 Task: Add Cover Purple to Card Card0009 in Board Board0003 in Development in Trello
Action: Mouse moved to (539, 92)
Screenshot: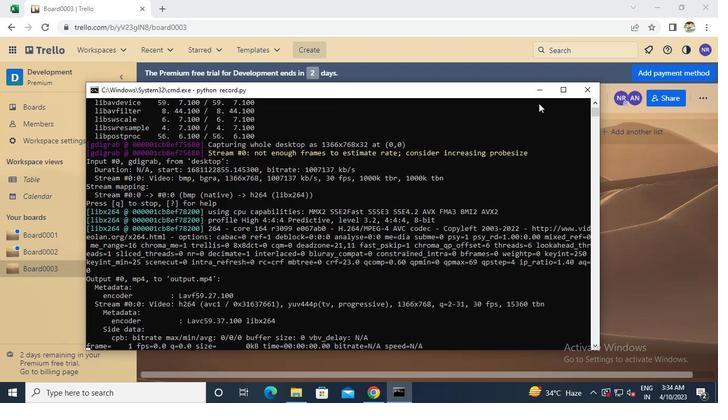 
Action: Mouse pressed left at (539, 92)
Screenshot: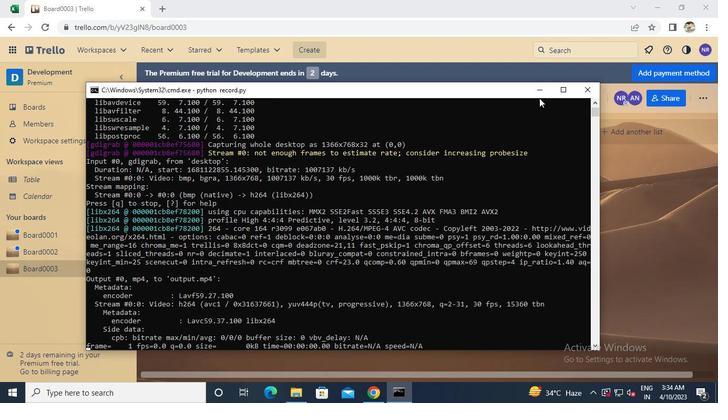 
Action: Mouse moved to (233, 170)
Screenshot: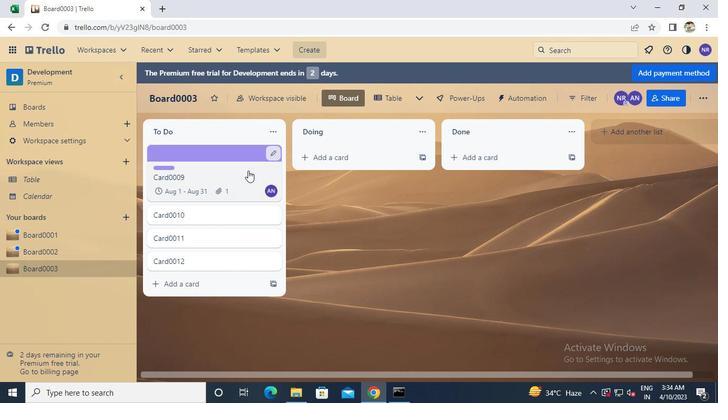 
Action: Mouse pressed left at (233, 170)
Screenshot: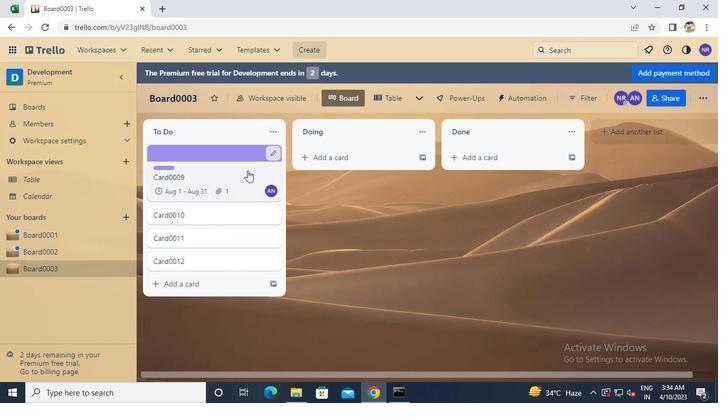 
Action: Mouse moved to (481, 230)
Screenshot: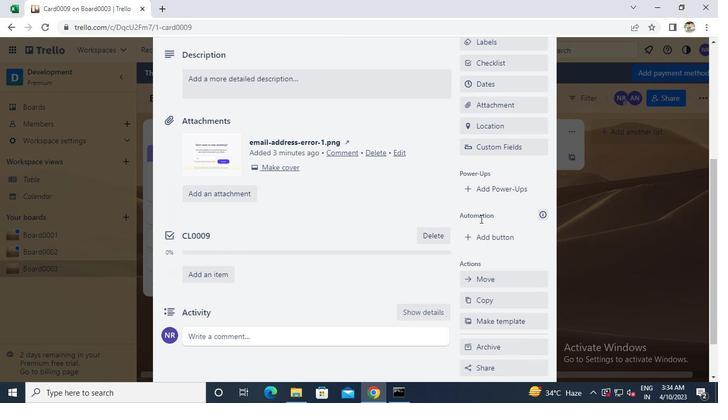 
Action: Mouse pressed left at (481, 230)
Screenshot: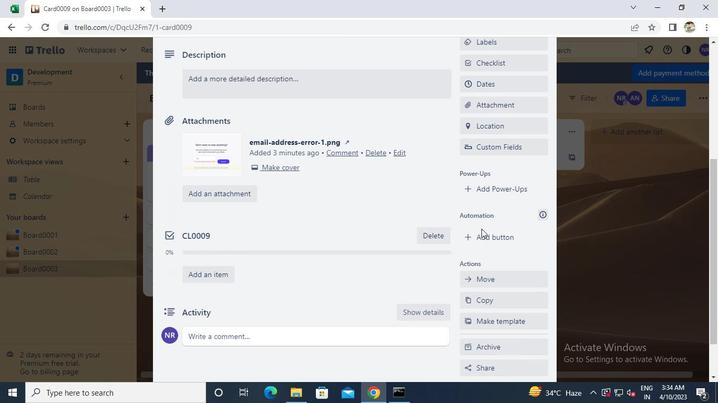 
Action: Mouse moved to (502, 116)
Screenshot: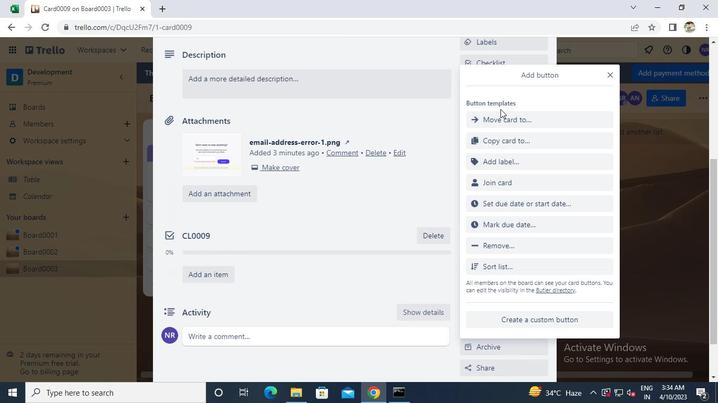 
Action: Mouse pressed left at (502, 116)
Screenshot: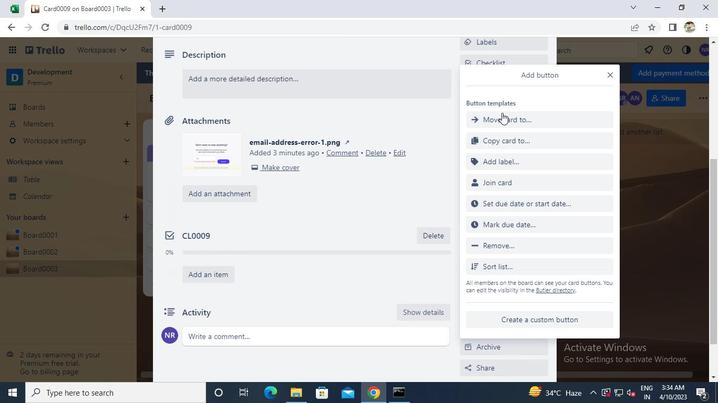 
Action: Keyboard b
Screenshot: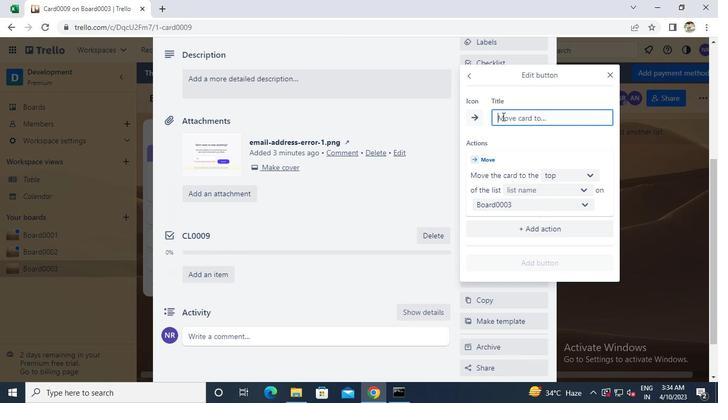 
Action: Keyboard Key.caps_lock
Screenshot: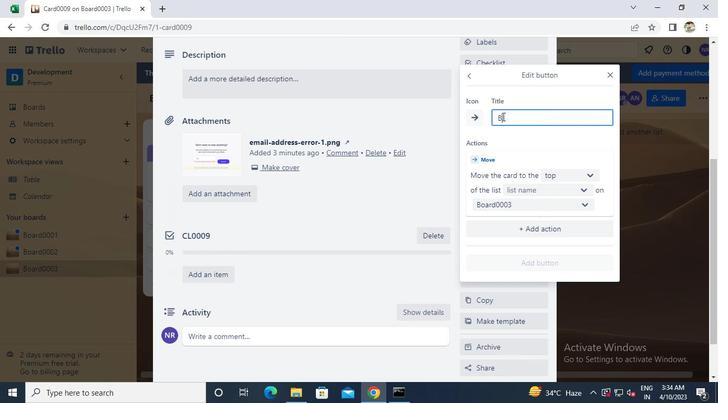 
Action: Keyboard u
Screenshot: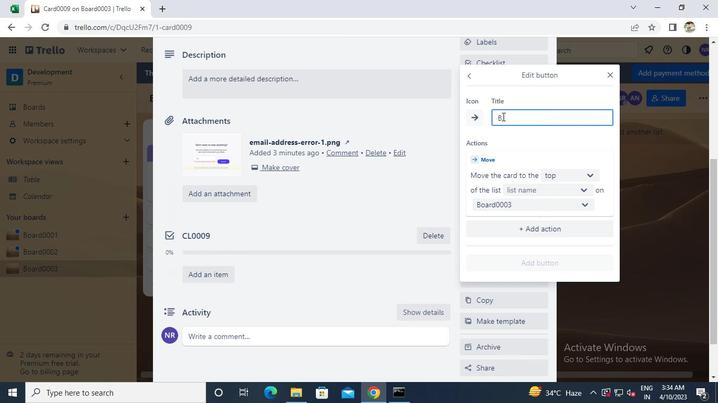
Action: Keyboard t
Screenshot: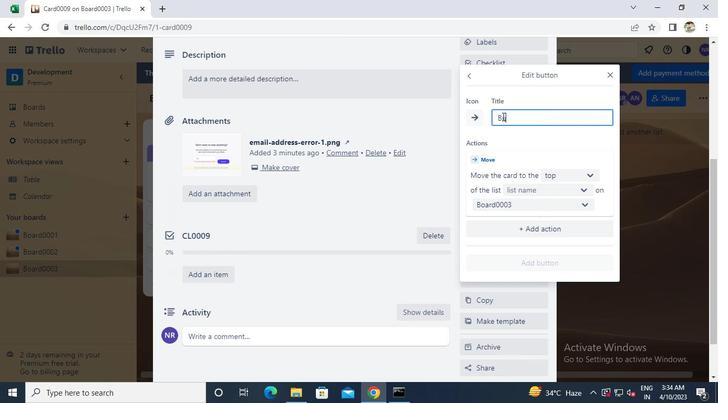 
Action: Keyboard t
Screenshot: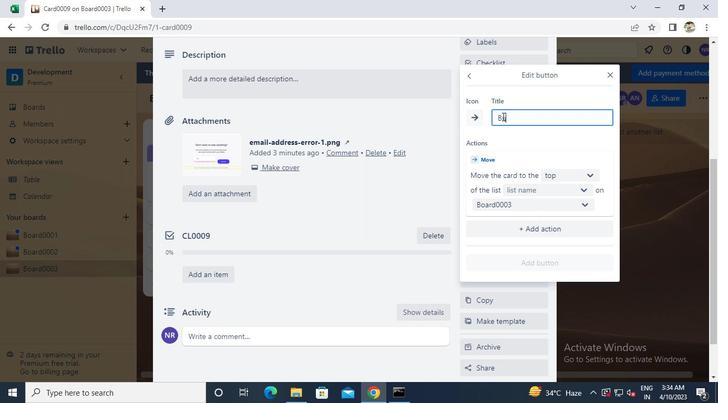
Action: Keyboard o
Screenshot: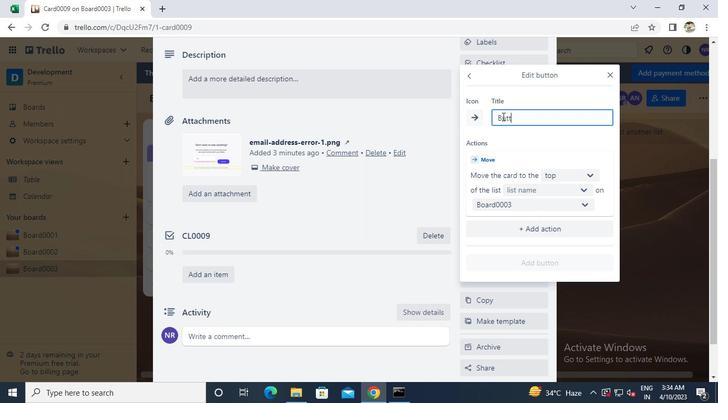 
Action: Keyboard n
Screenshot: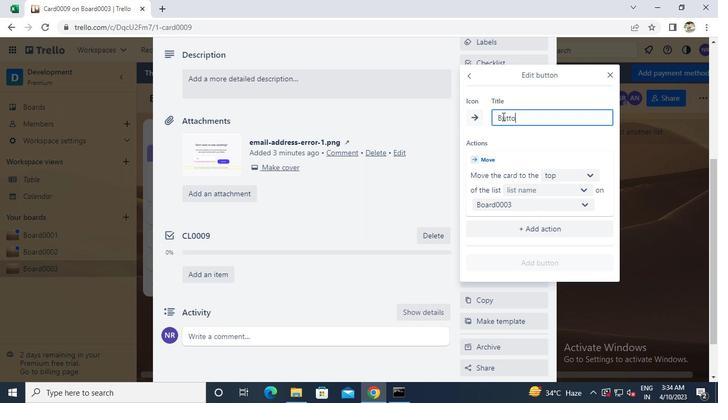 
Action: Keyboard 0
Screenshot: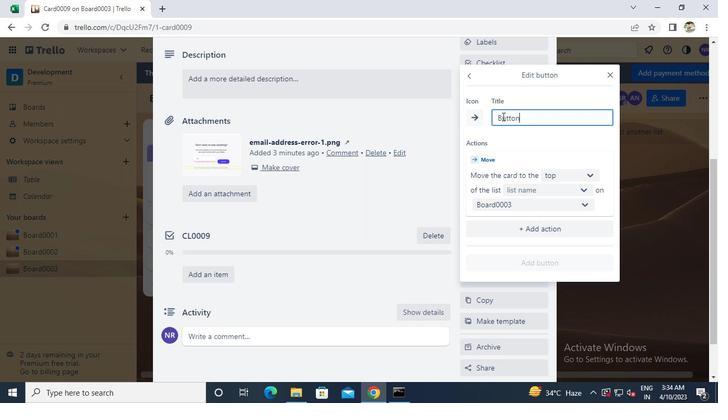
Action: Keyboard 0
Screenshot: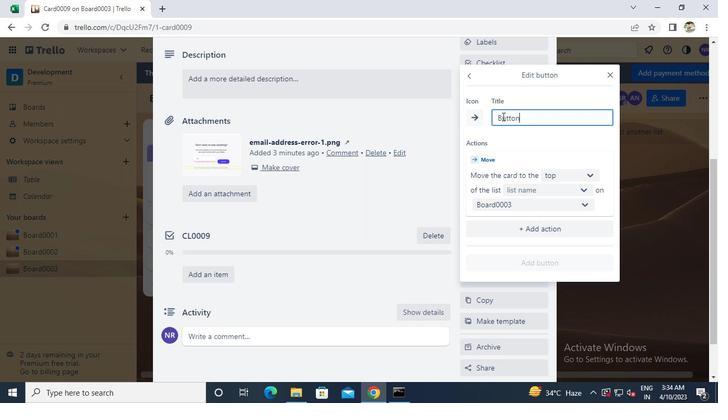 
Action: Keyboard 0
Screenshot: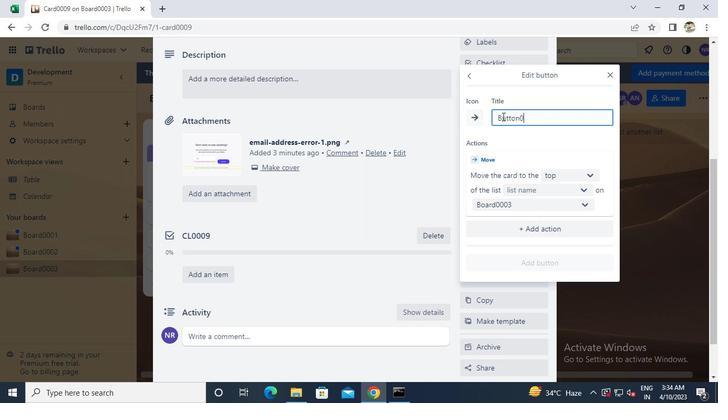 
Action: Keyboard 9
Screenshot: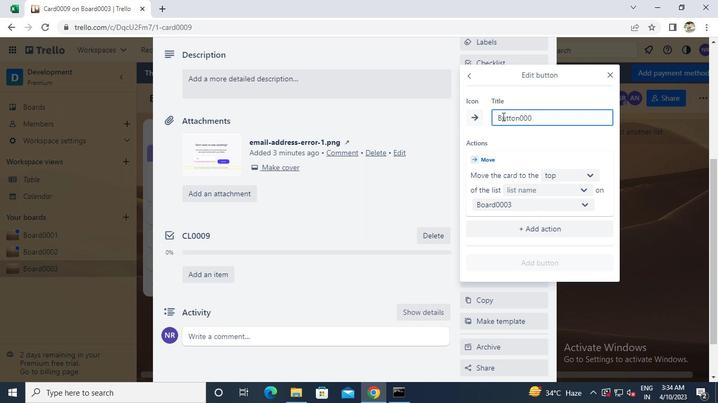 
Action: Mouse moved to (539, 185)
Screenshot: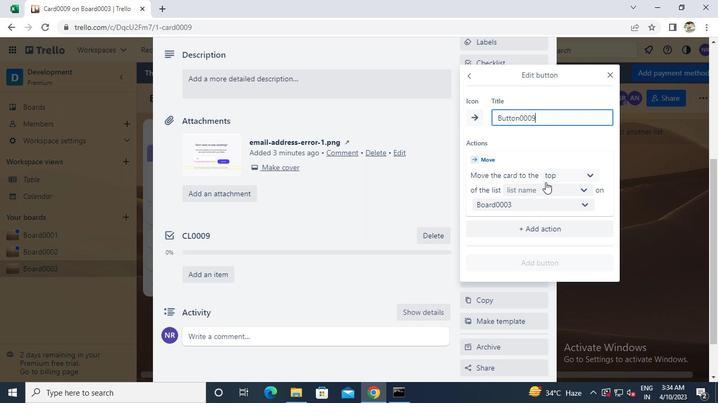 
Action: Mouse pressed left at (539, 185)
Screenshot: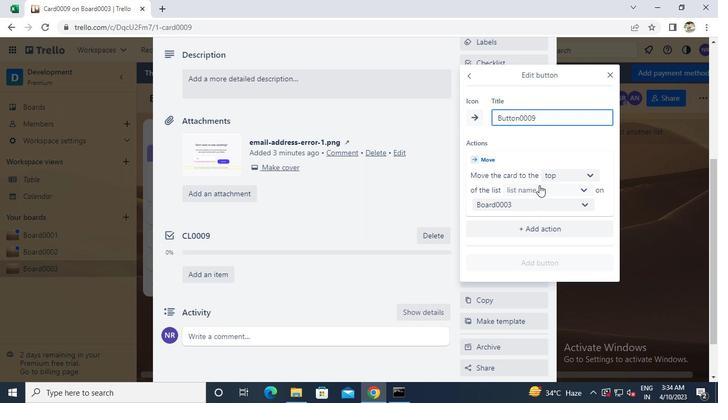 
Action: Mouse moved to (524, 207)
Screenshot: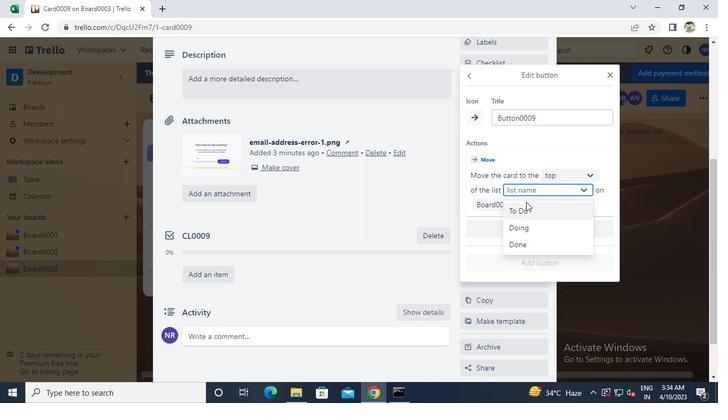 
Action: Mouse pressed left at (524, 207)
Screenshot: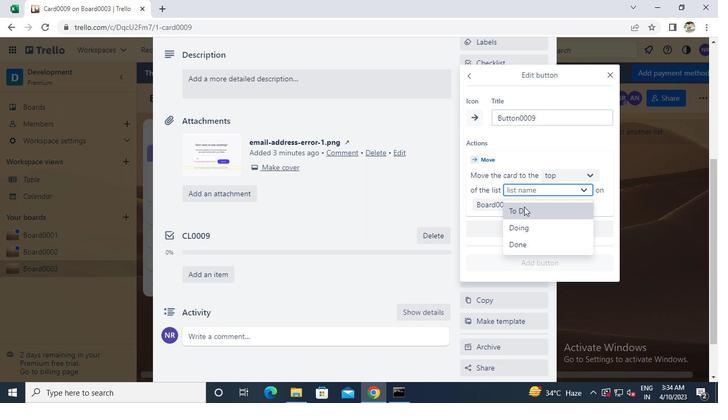 
Action: Mouse moved to (529, 260)
Screenshot: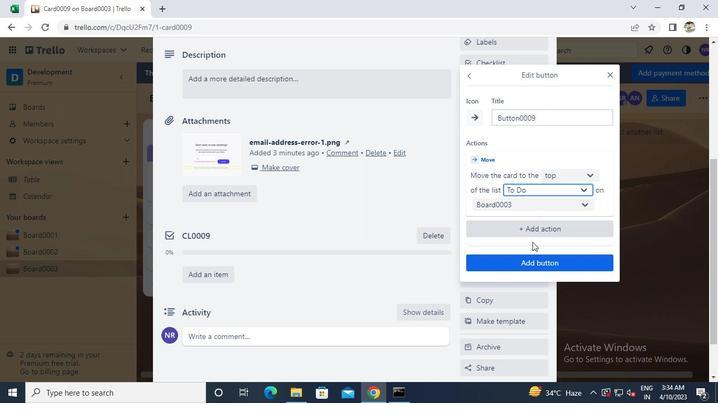 
Action: Mouse pressed left at (529, 260)
Screenshot: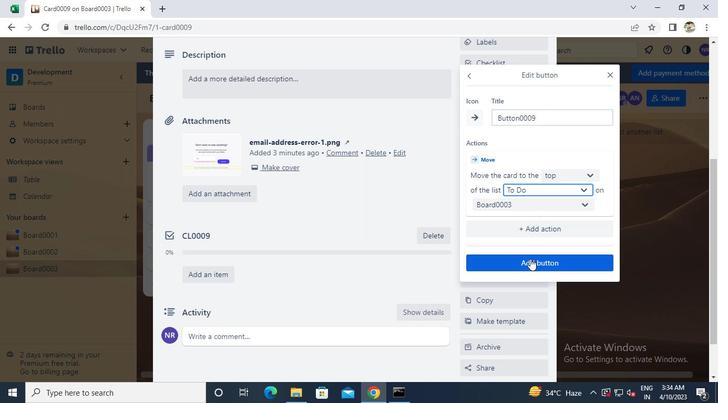 
Action: Mouse moved to (541, 77)
Screenshot: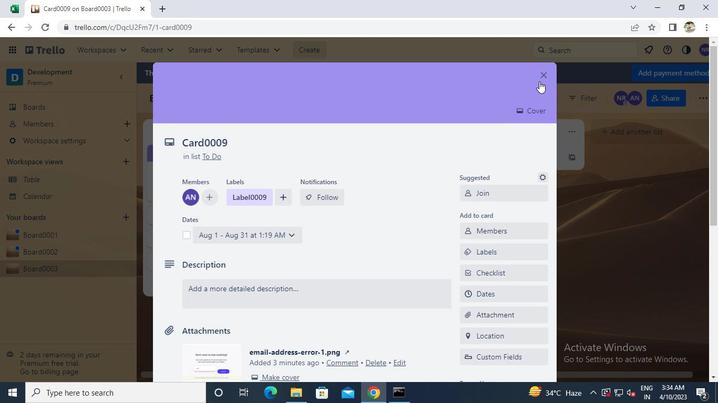 
Action: Mouse pressed left at (541, 77)
Screenshot: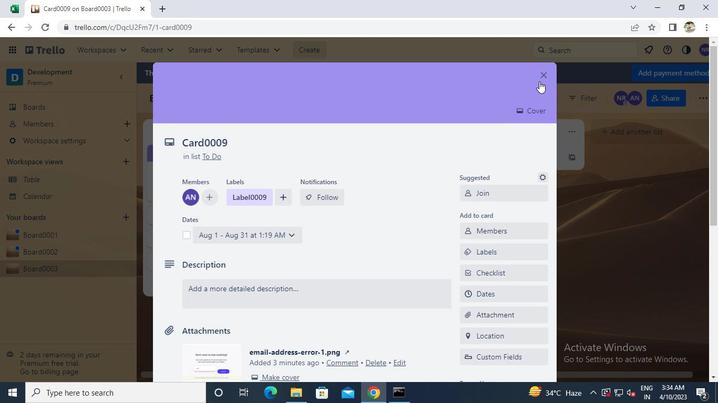 
Action: Mouse moved to (401, 401)
Screenshot: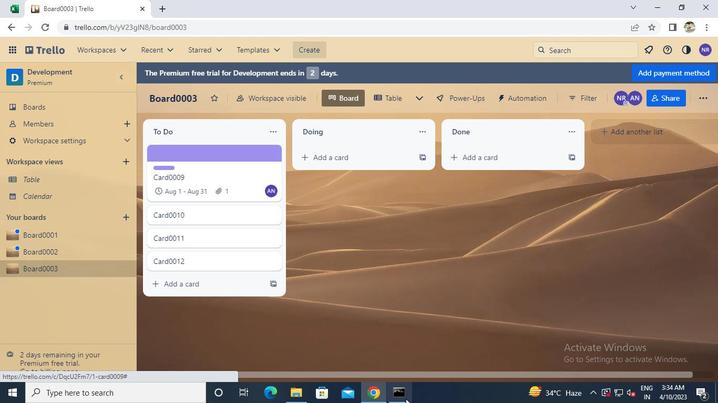 
Action: Mouse pressed left at (401, 401)
Screenshot: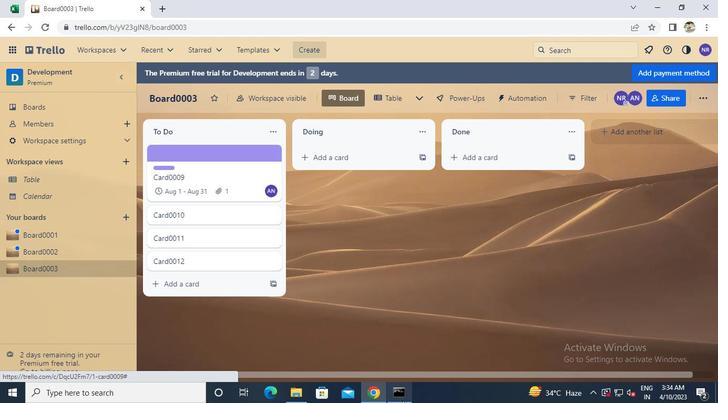 
Action: Mouse moved to (582, 90)
Screenshot: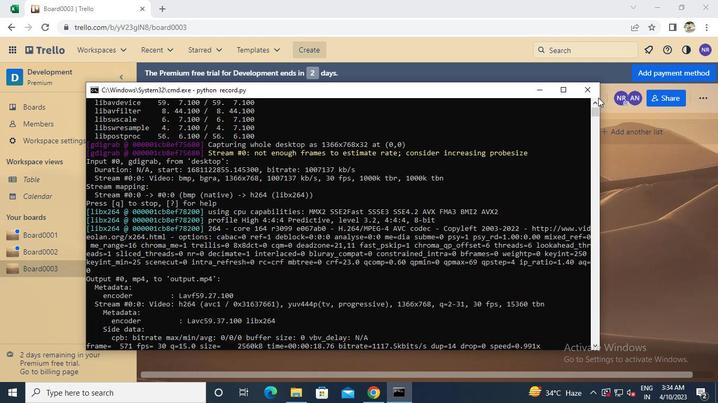
Action: Mouse pressed left at (582, 90)
Screenshot: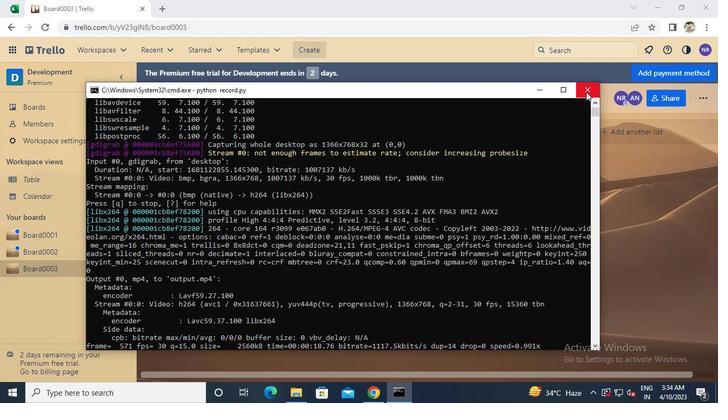 
